 Task: Send feedback.
Action: Mouse moved to (1327, 98)
Screenshot: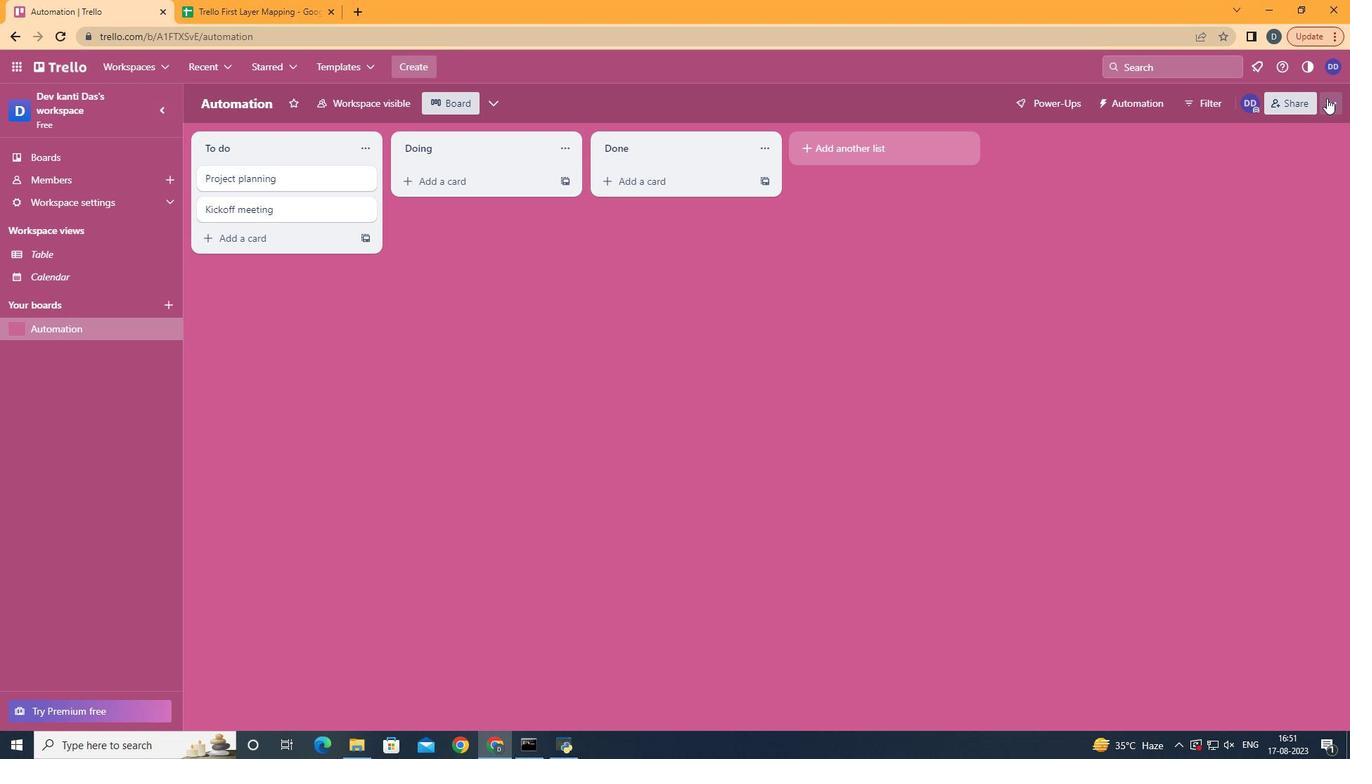 
Action: Mouse pressed left at (1327, 98)
Screenshot: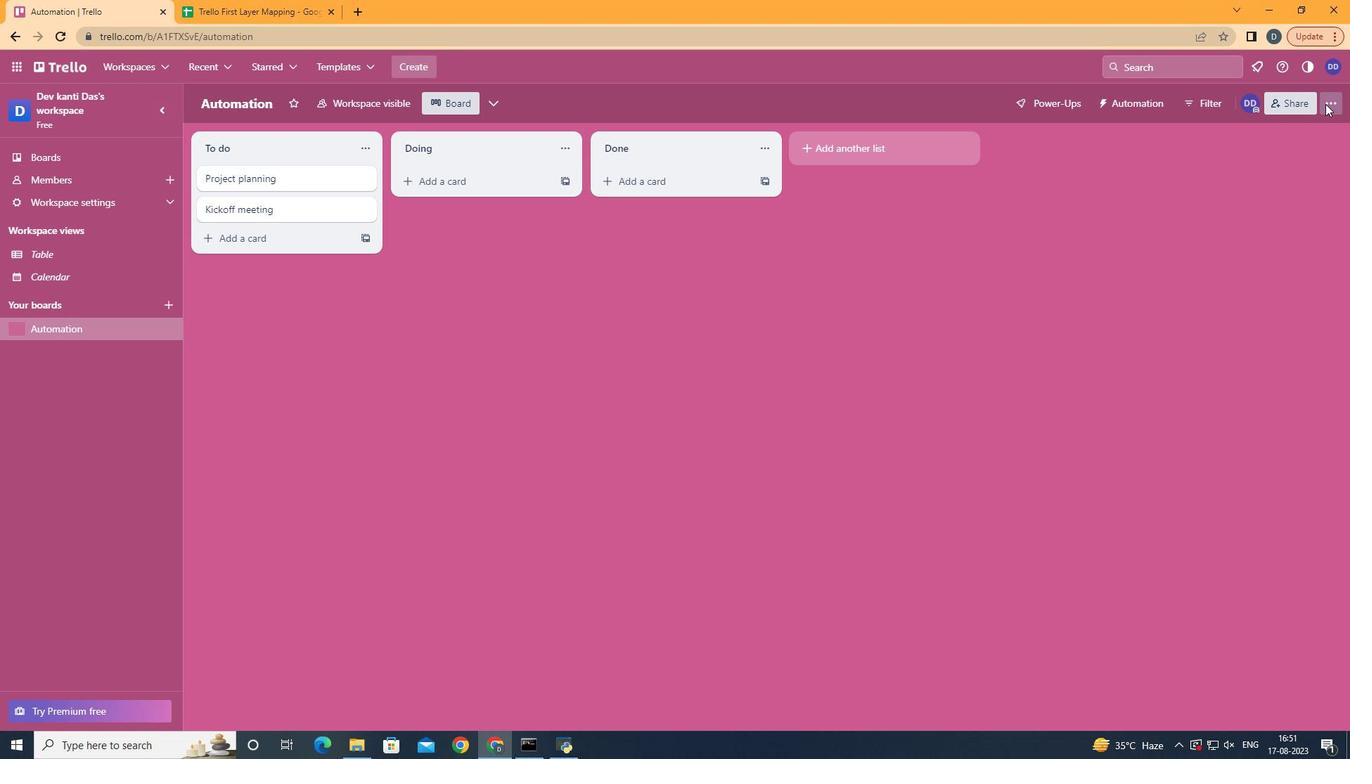 
Action: Mouse moved to (1216, 305)
Screenshot: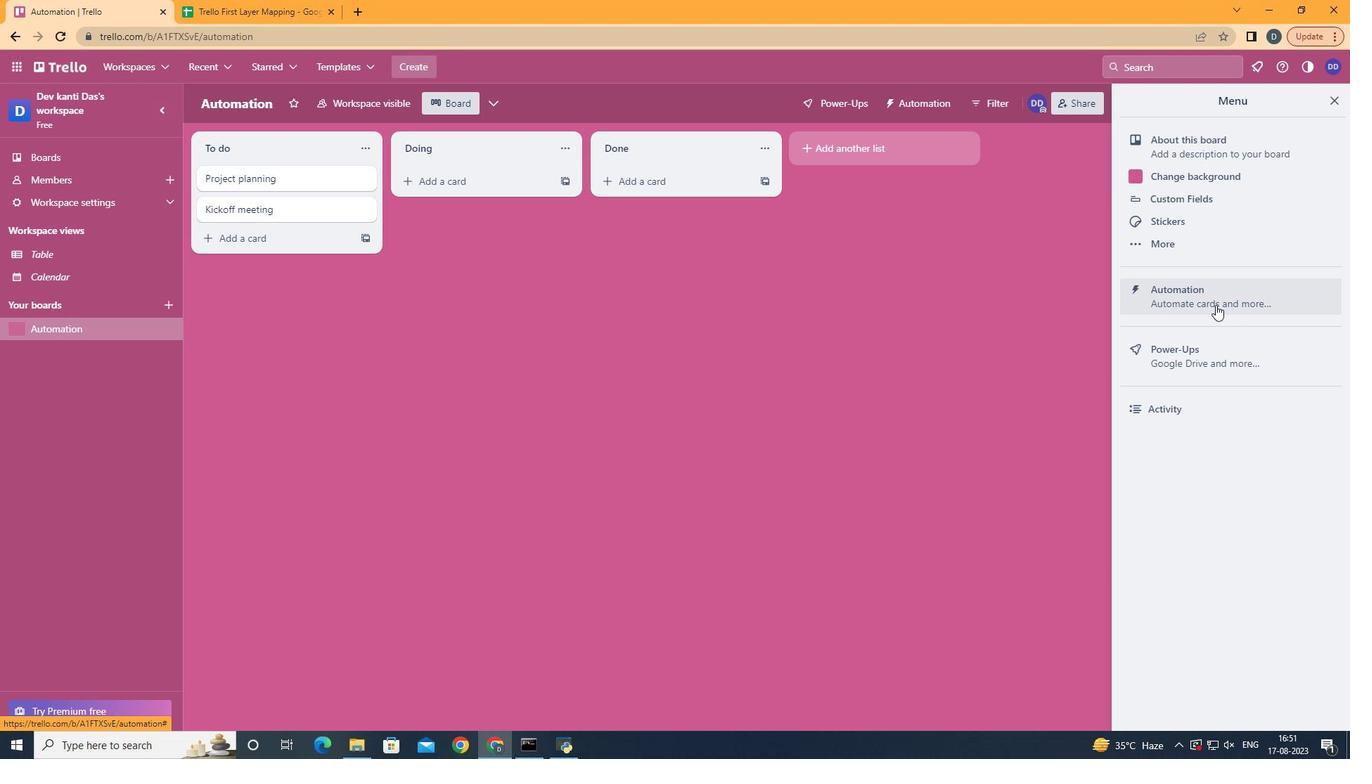 
Action: Mouse pressed left at (1216, 305)
Screenshot: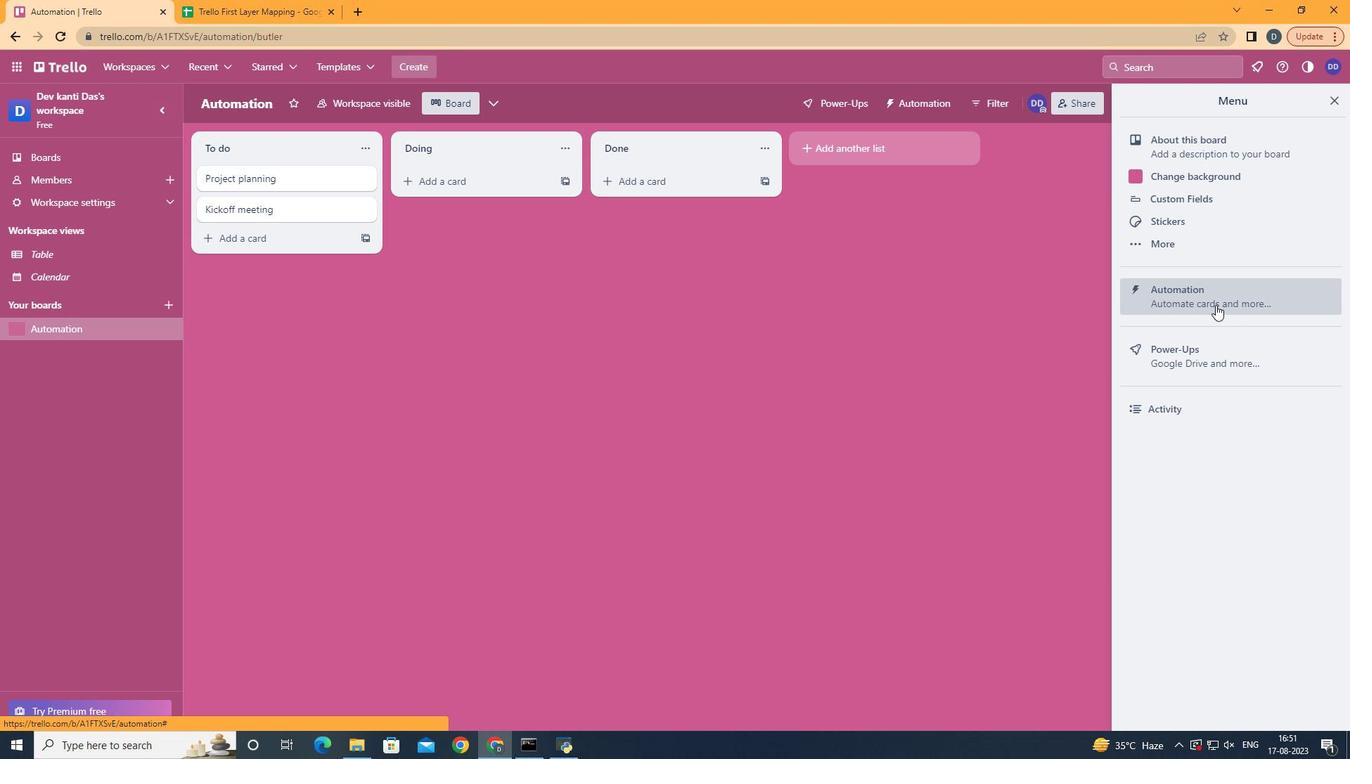 
Action: Mouse moved to (253, 659)
Screenshot: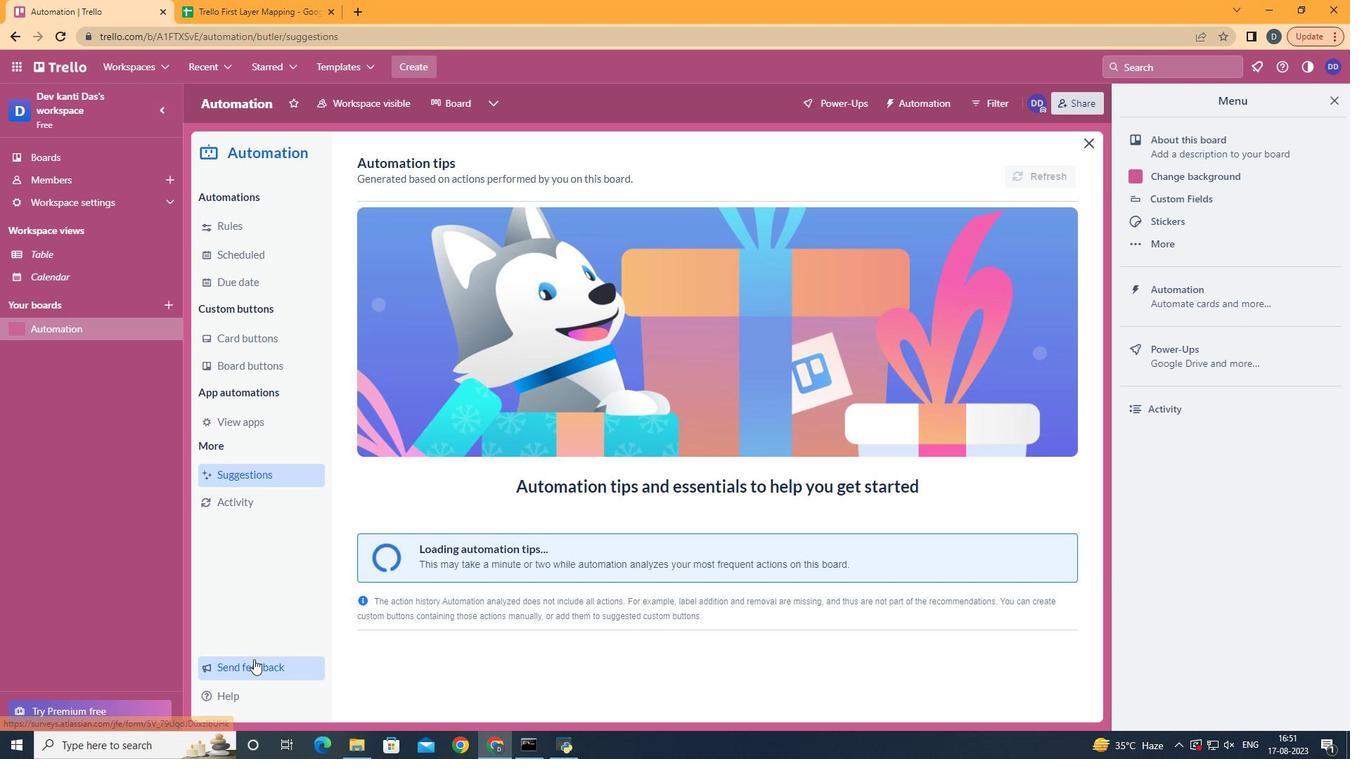 
Action: Mouse pressed left at (253, 659)
Screenshot: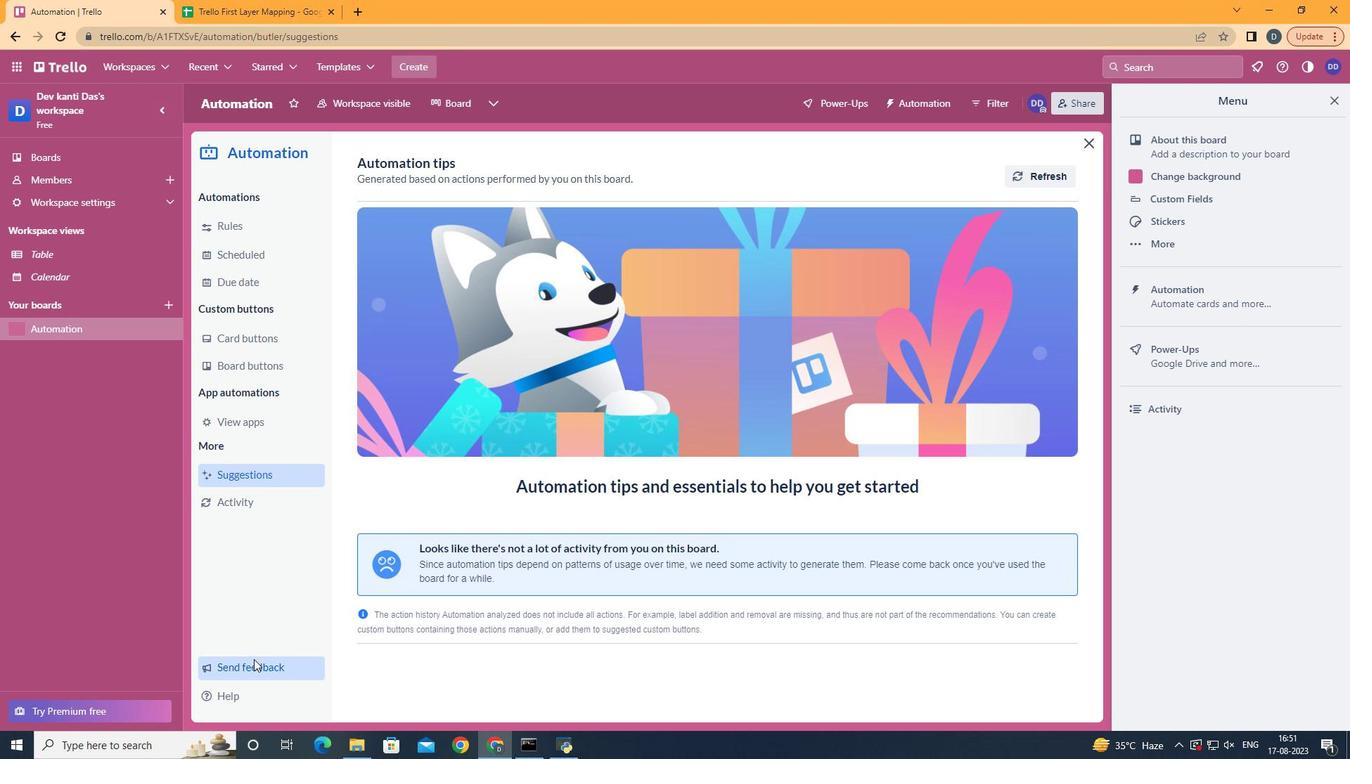 
Action: Mouse moved to (695, 351)
Screenshot: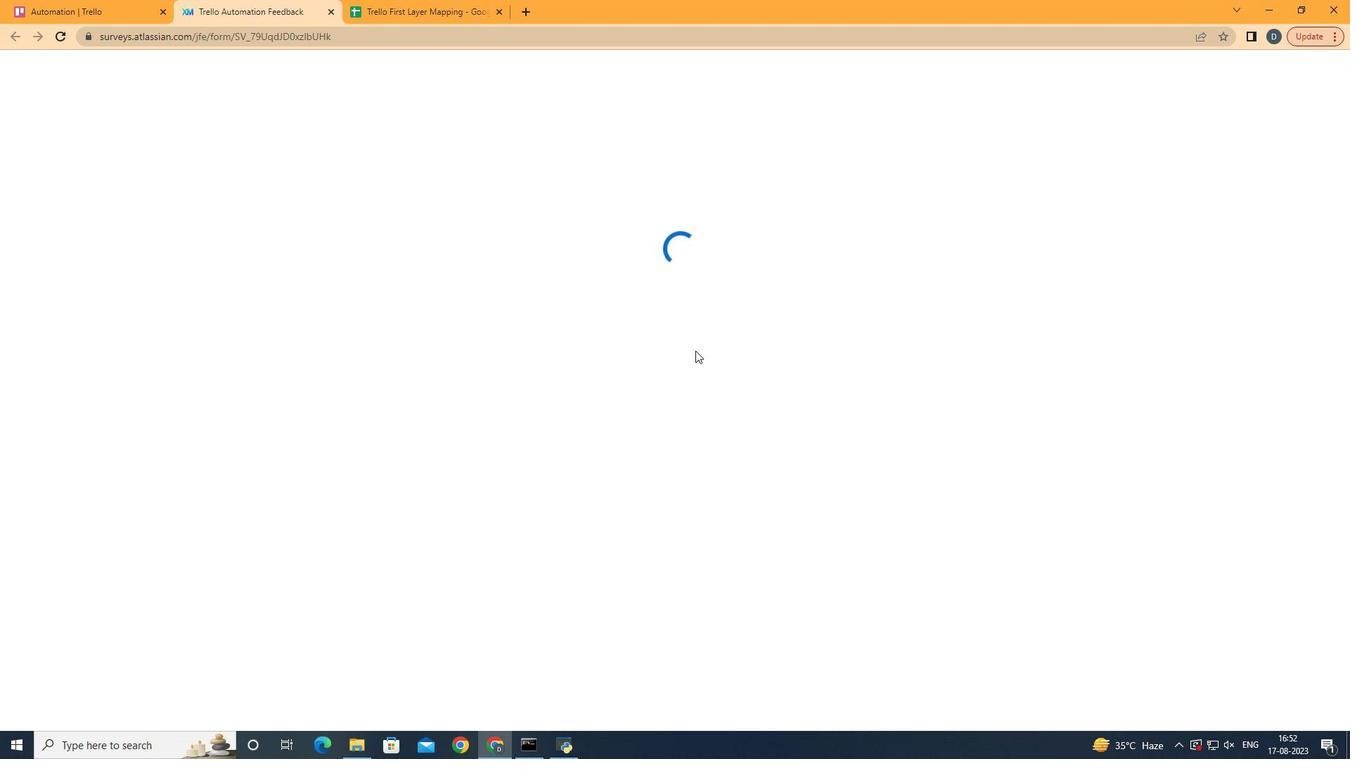 
